 Task: Enable the option "Use YUVP renderer".
Action: Mouse moved to (108, 12)
Screenshot: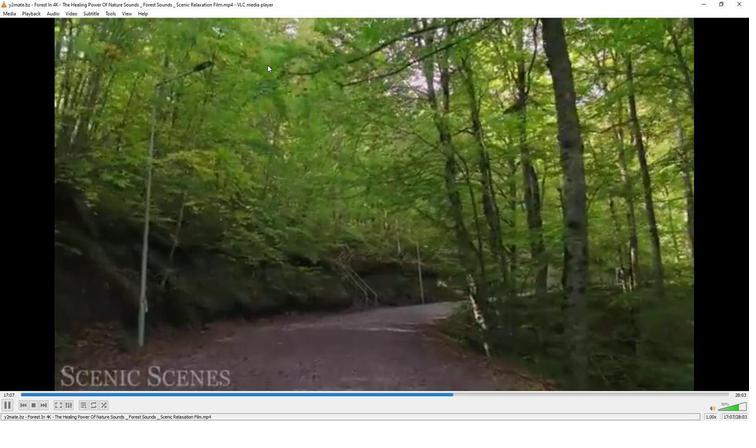 
Action: Mouse pressed left at (108, 12)
Screenshot: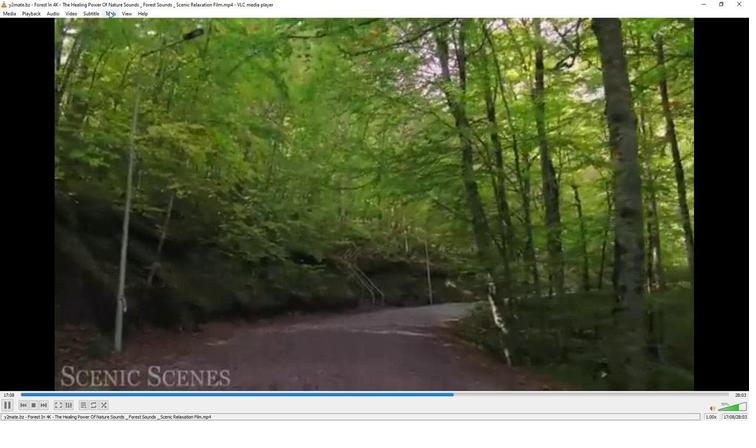 
Action: Mouse moved to (135, 107)
Screenshot: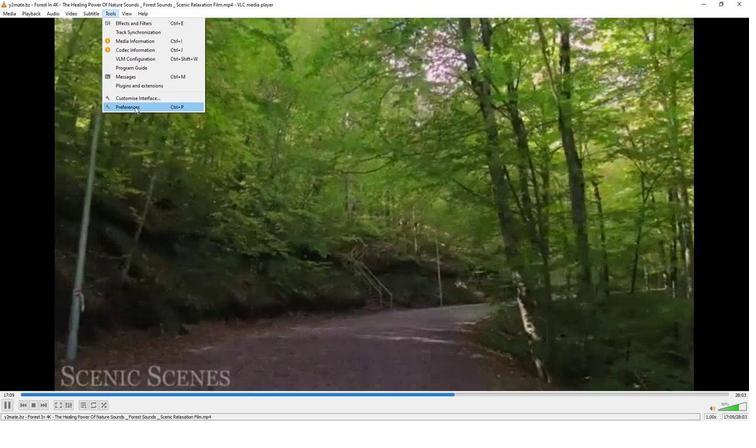 
Action: Mouse pressed left at (135, 107)
Screenshot: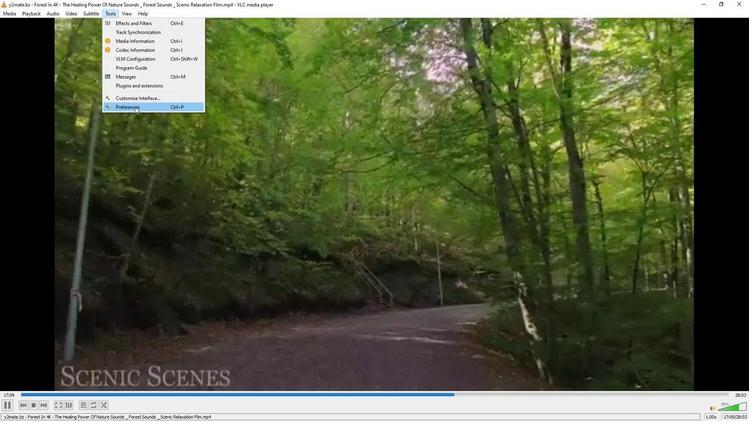 
Action: Mouse moved to (250, 343)
Screenshot: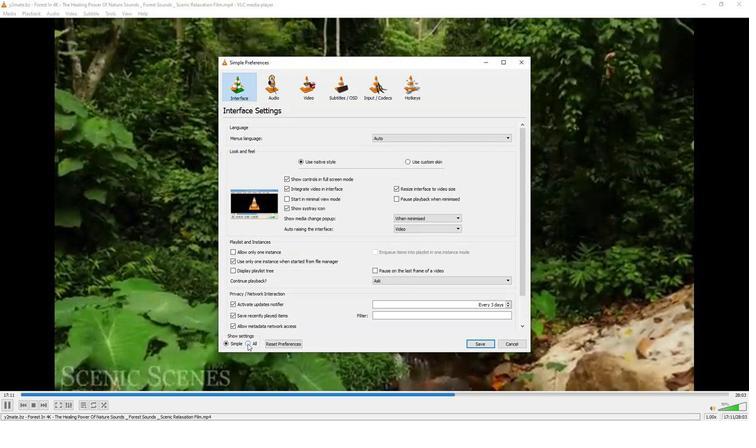 
Action: Mouse pressed left at (250, 343)
Screenshot: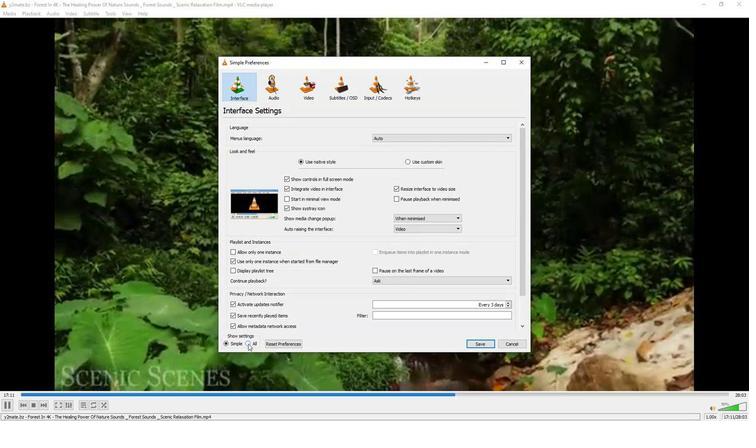 
Action: Mouse moved to (257, 230)
Screenshot: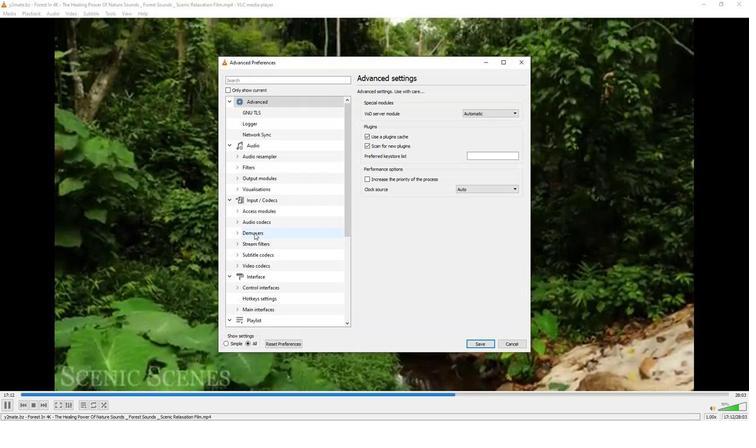 
Action: Mouse scrolled (257, 230) with delta (0, 0)
Screenshot: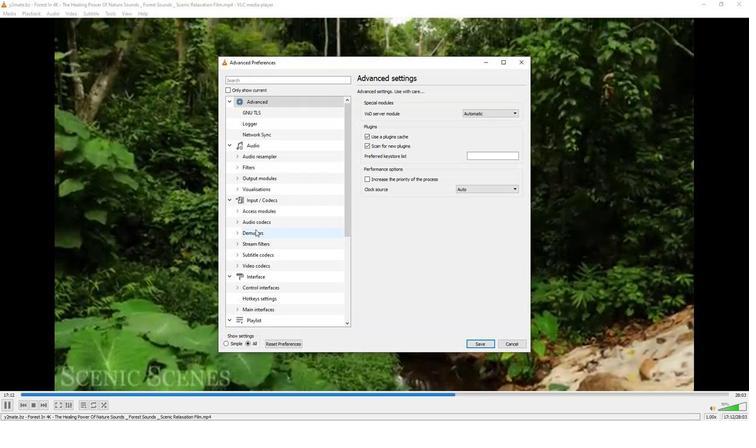 
Action: Mouse moved to (258, 230)
Screenshot: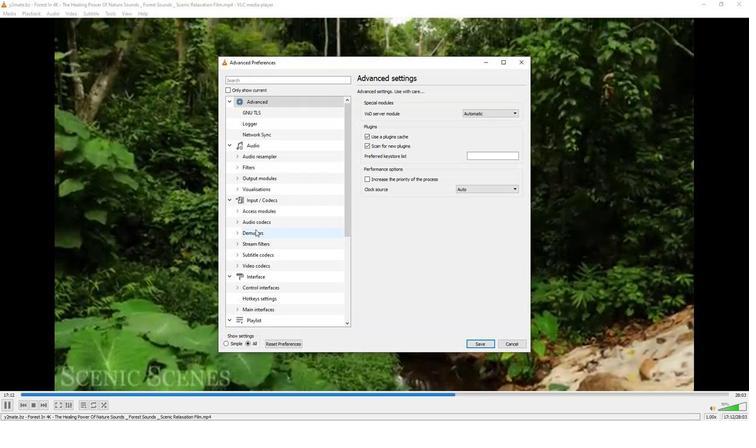 
Action: Mouse scrolled (258, 229) with delta (0, 0)
Screenshot: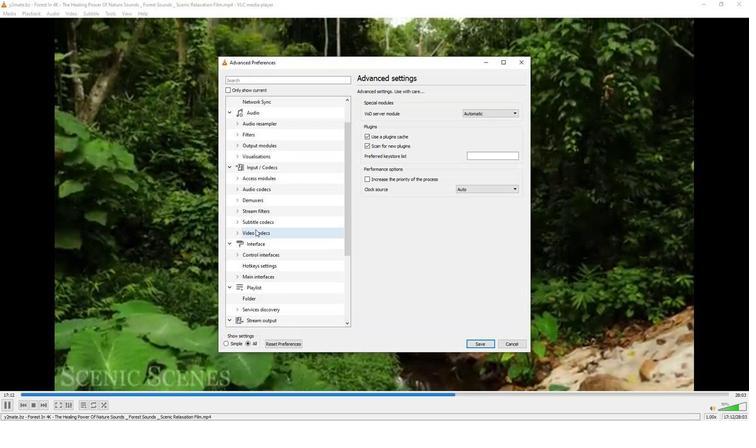 
Action: Mouse scrolled (258, 229) with delta (0, 0)
Screenshot: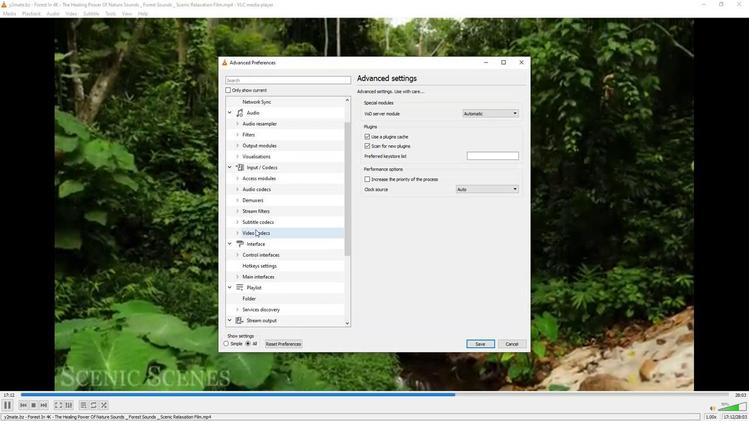 
Action: Mouse scrolled (258, 229) with delta (0, 0)
Screenshot: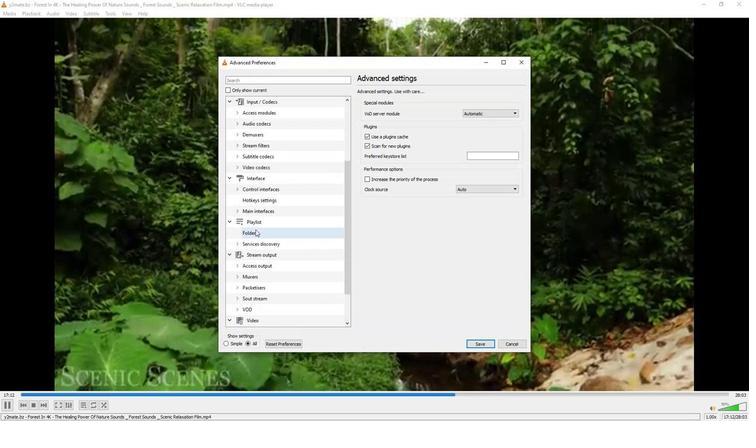 
Action: Mouse scrolled (258, 229) with delta (0, 0)
Screenshot: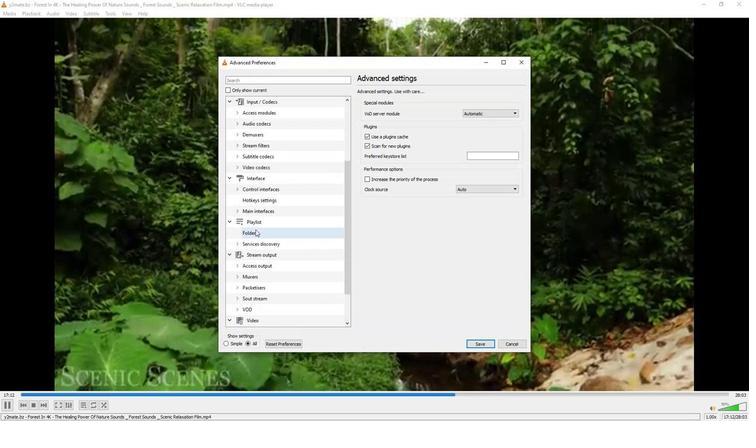 
Action: Mouse scrolled (258, 229) with delta (0, 0)
Screenshot: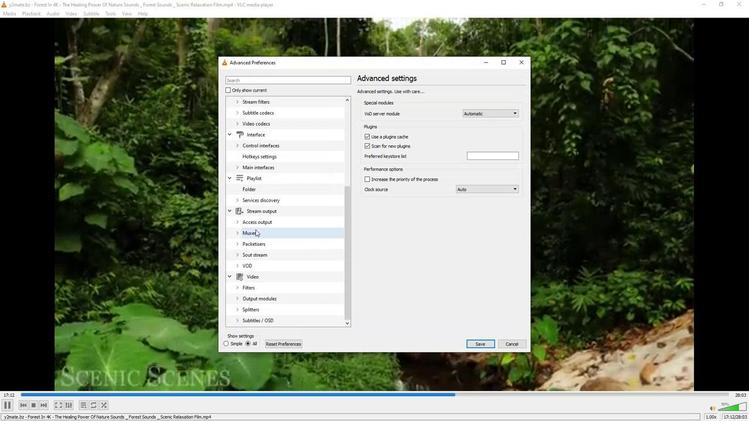 
Action: Mouse scrolled (258, 229) with delta (0, 0)
Screenshot: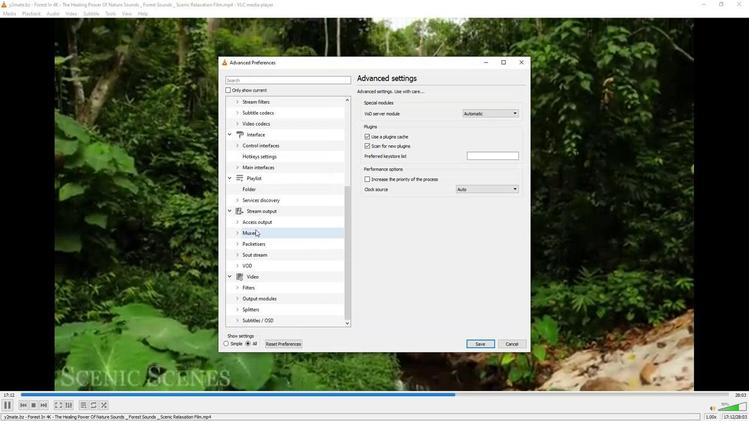 
Action: Mouse moved to (258, 229)
Screenshot: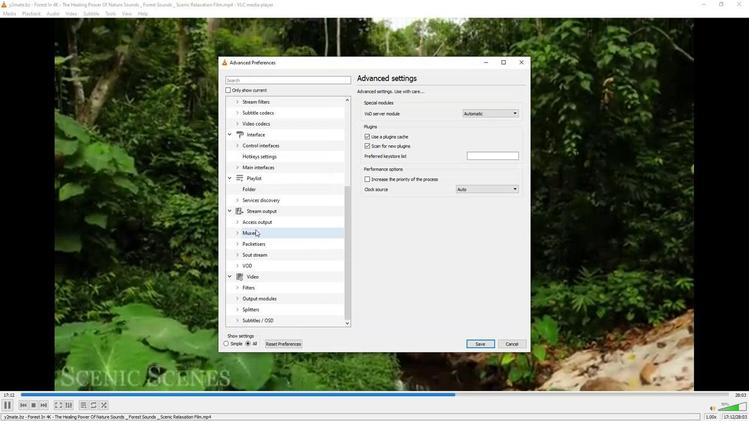 
Action: Mouse scrolled (258, 229) with delta (0, 0)
Screenshot: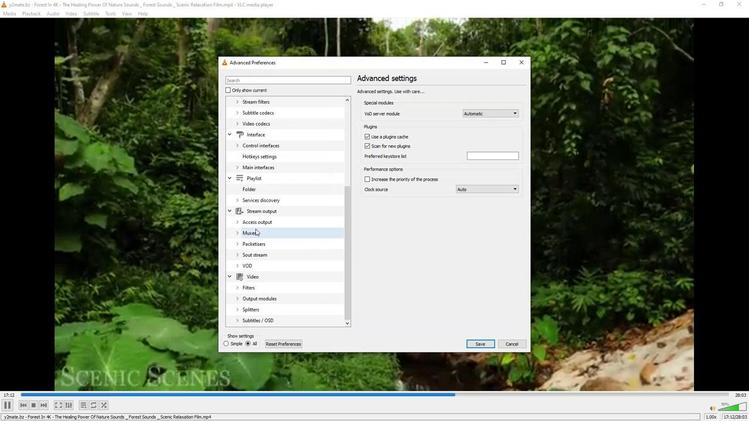 
Action: Mouse moved to (258, 228)
Screenshot: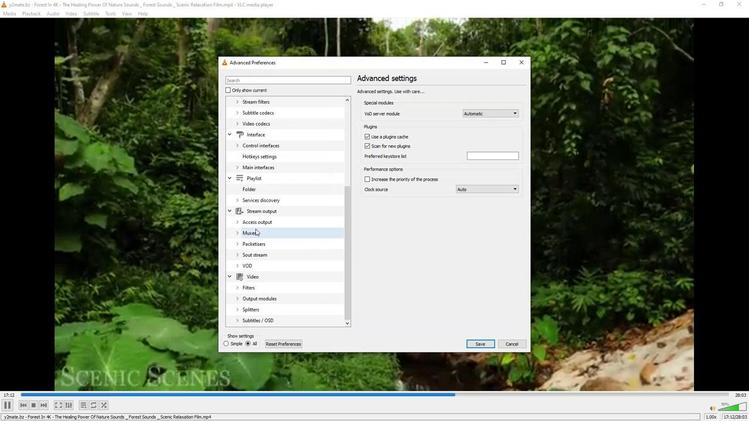
Action: Mouse scrolled (258, 227) with delta (0, 0)
Screenshot: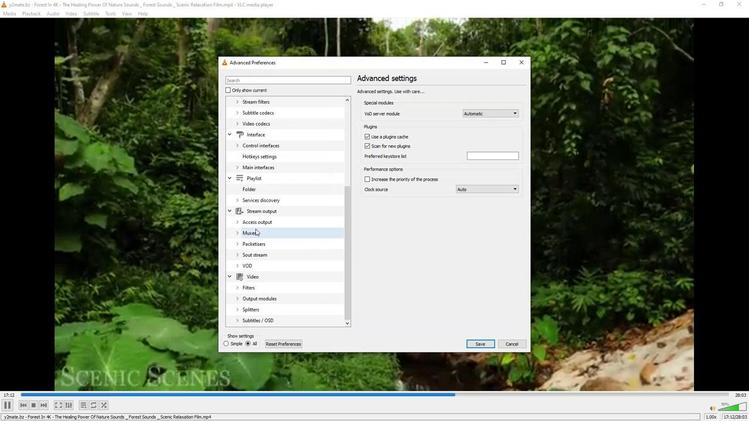 
Action: Mouse moved to (237, 320)
Screenshot: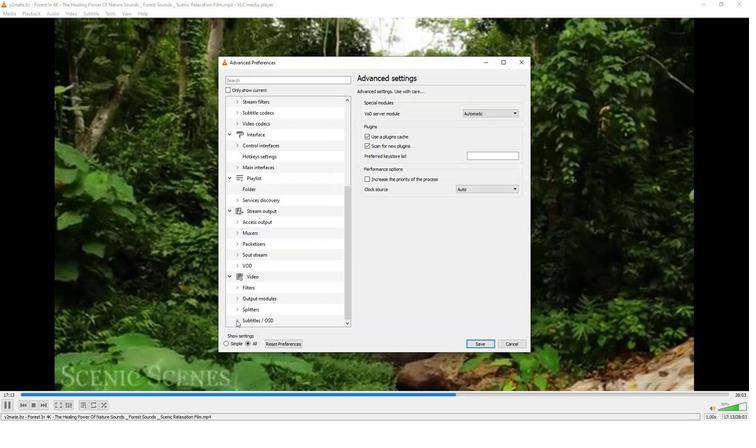 
Action: Mouse pressed left at (237, 320)
Screenshot: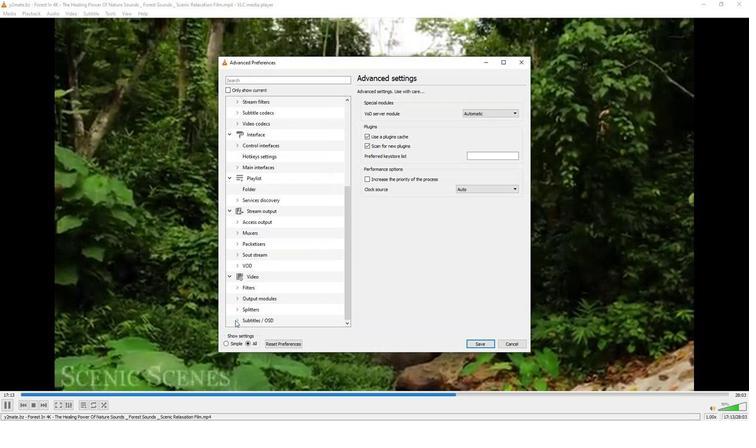 
Action: Mouse moved to (251, 280)
Screenshot: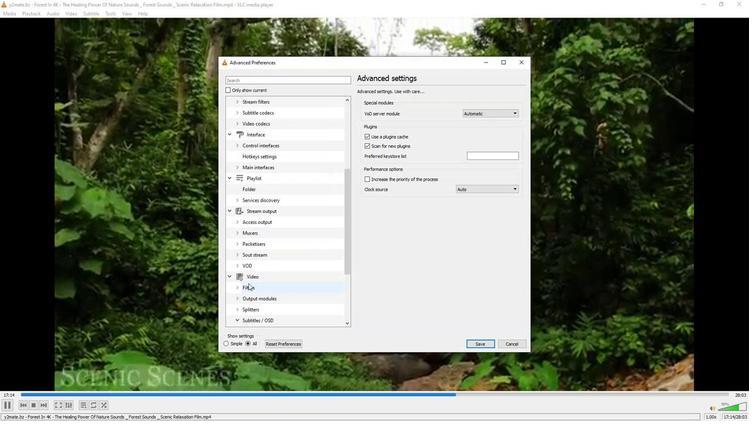 
Action: Mouse scrolled (251, 280) with delta (0, 0)
Screenshot: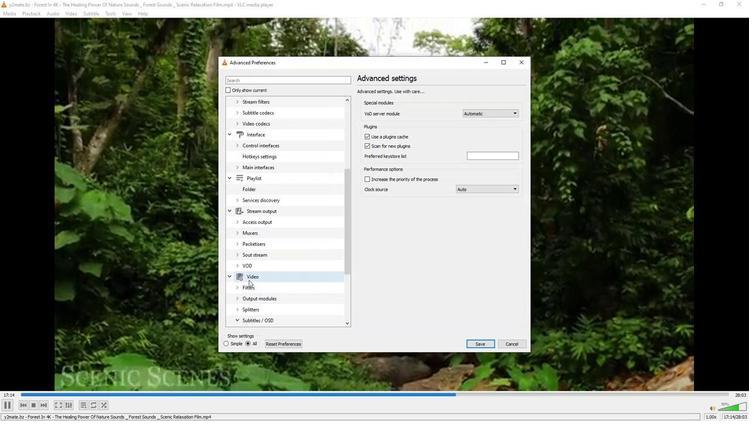 
Action: Mouse scrolled (251, 280) with delta (0, 0)
Screenshot: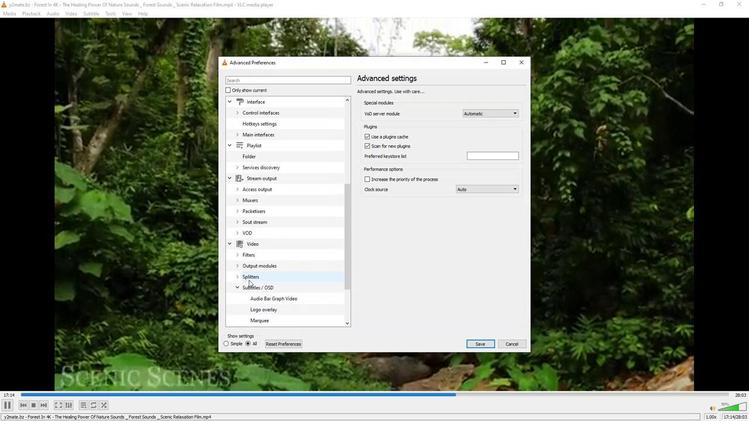 
Action: Mouse scrolled (251, 280) with delta (0, 0)
Screenshot: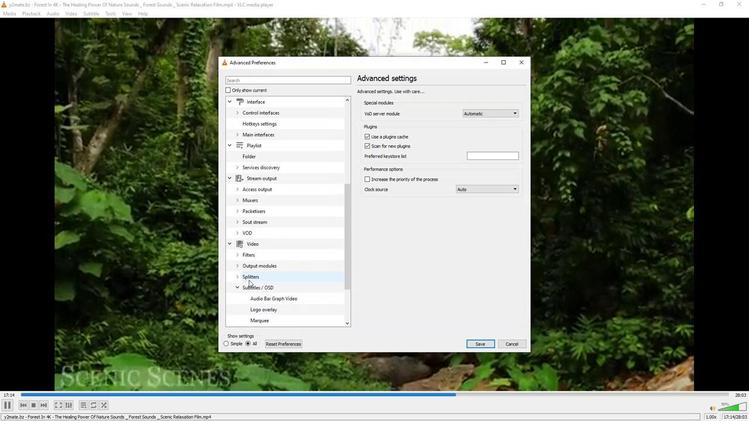 
Action: Mouse scrolled (251, 280) with delta (0, 0)
Screenshot: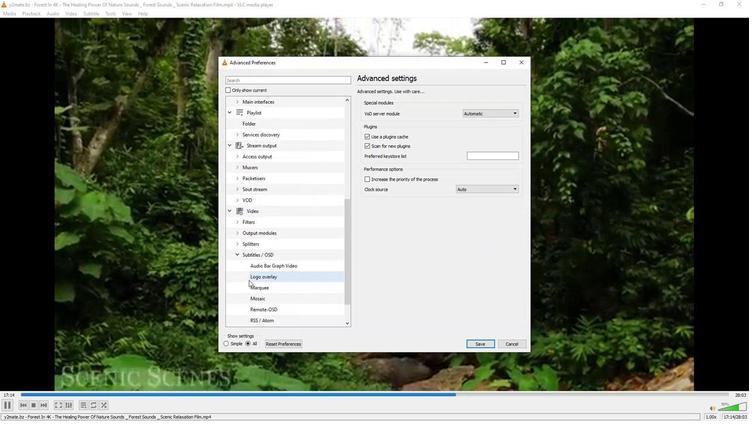 
Action: Mouse scrolled (251, 280) with delta (0, 0)
Screenshot: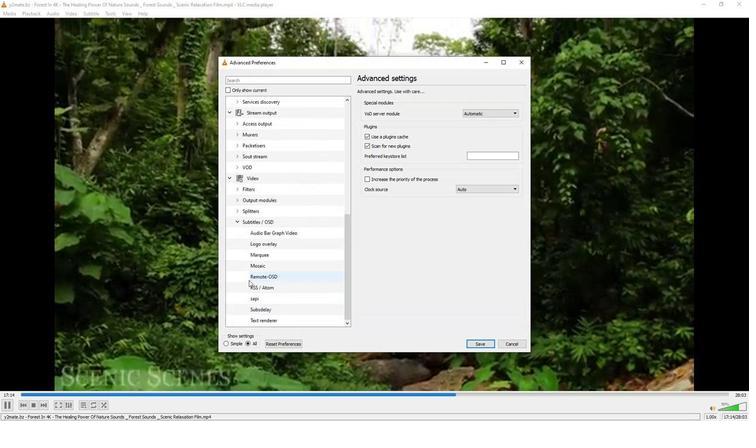 
Action: Mouse scrolled (251, 280) with delta (0, 0)
Screenshot: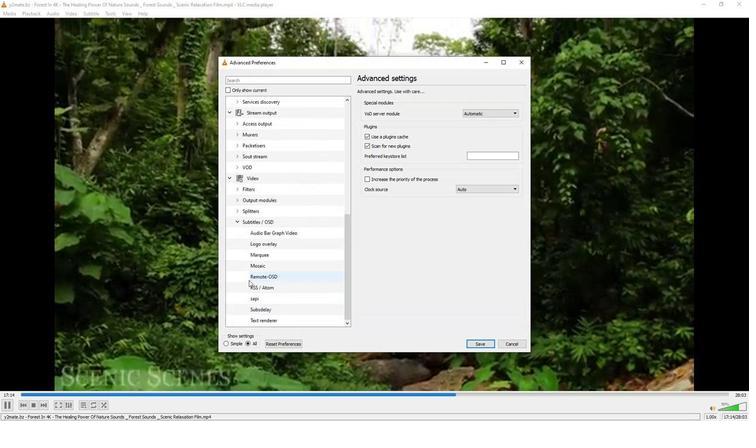 
Action: Mouse scrolled (251, 280) with delta (0, 0)
Screenshot: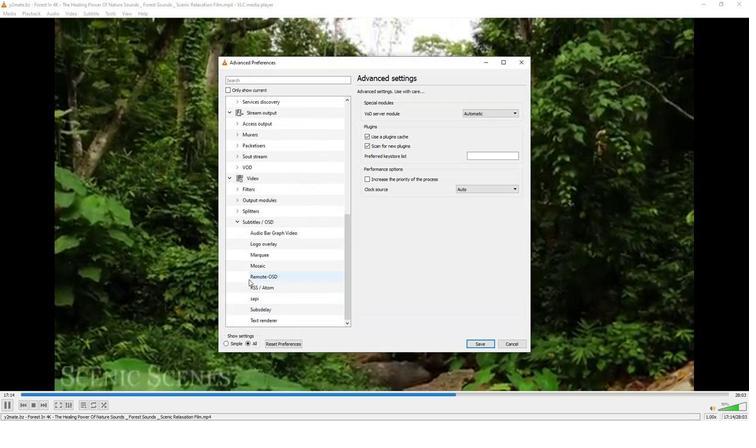 
Action: Mouse moved to (251, 279)
Screenshot: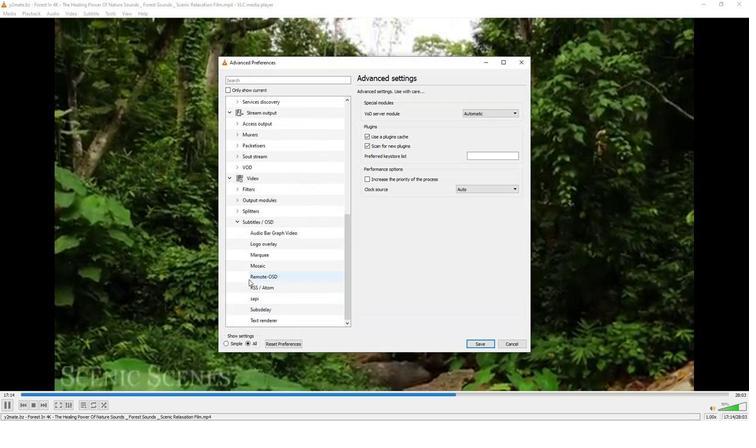 
Action: Mouse scrolled (251, 278) with delta (0, 0)
Screenshot: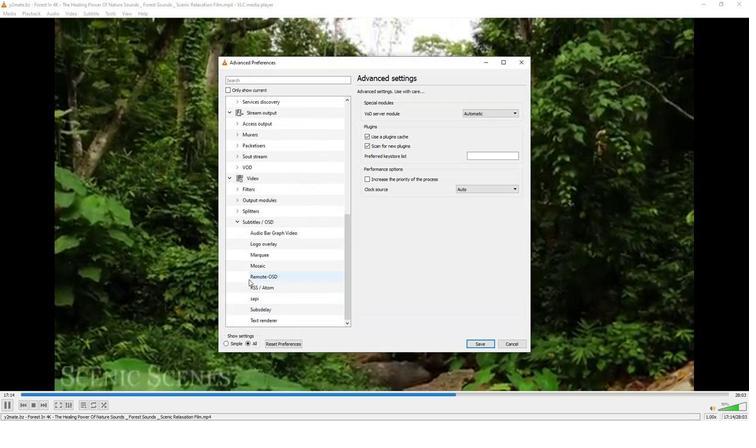 
Action: Mouse moved to (250, 274)
Screenshot: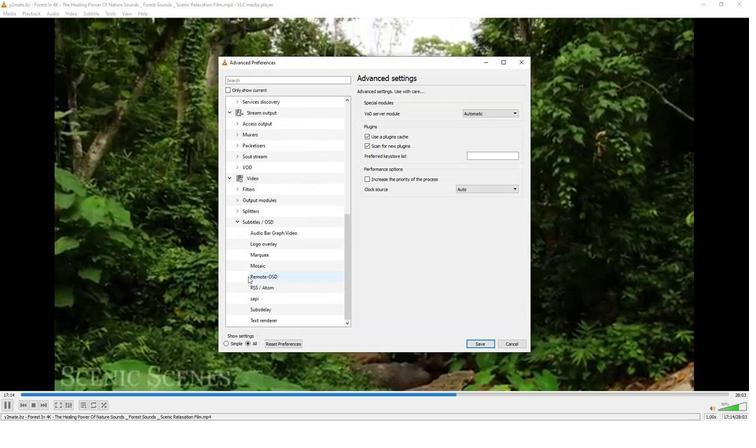 
Action: Mouse scrolled (250, 274) with delta (0, 0)
Screenshot: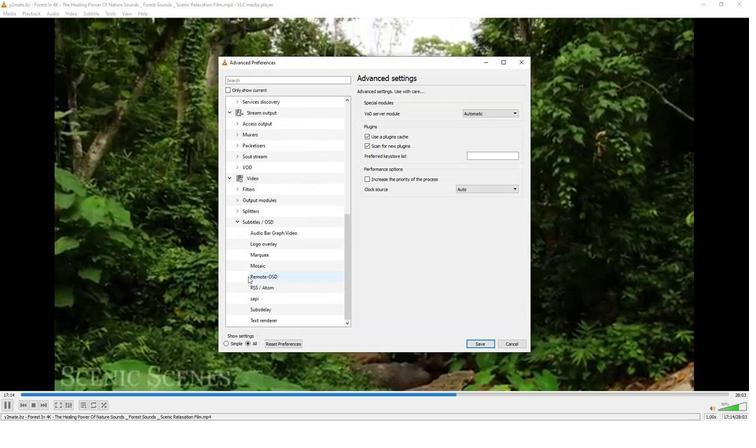 
Action: Mouse moved to (261, 320)
Screenshot: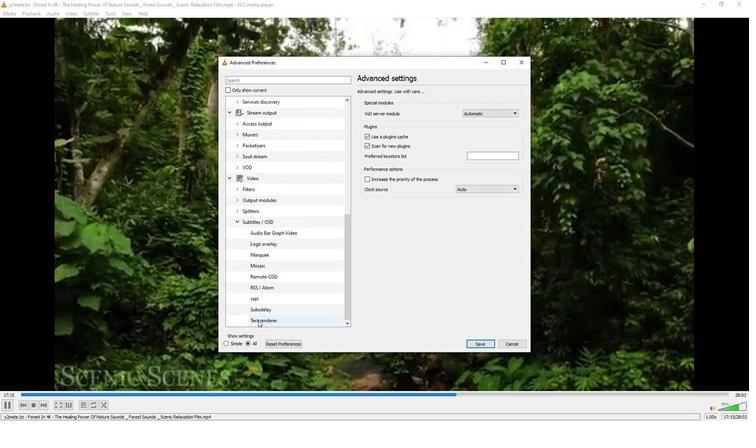 
Action: Mouse pressed left at (261, 320)
Screenshot: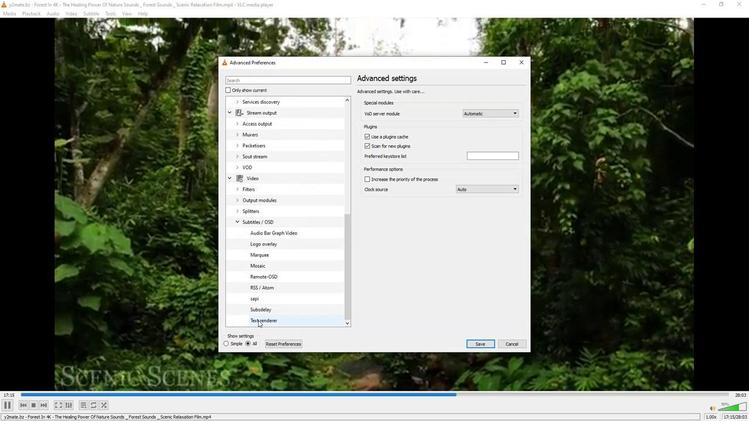 
Action: Mouse moved to (368, 273)
Screenshot: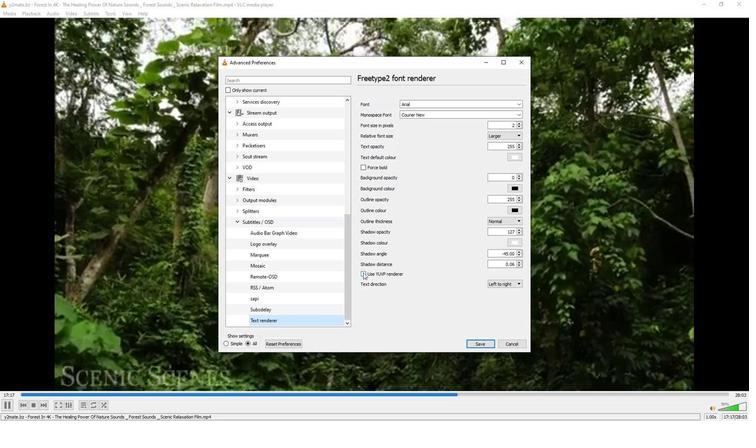 
Action: Mouse pressed left at (368, 273)
Screenshot: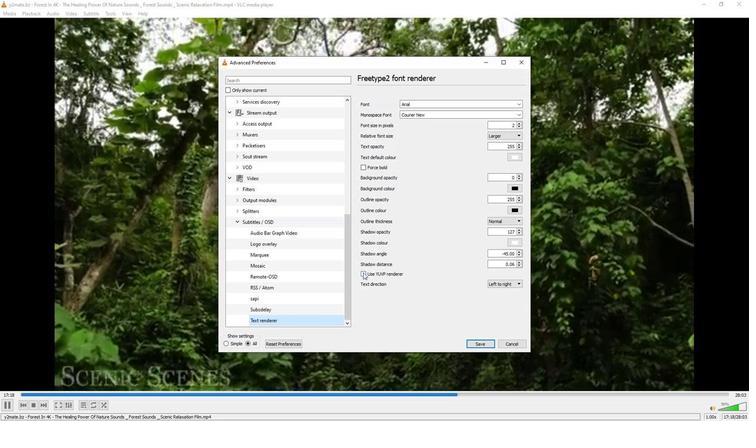 
Action: Mouse moved to (381, 290)
Screenshot: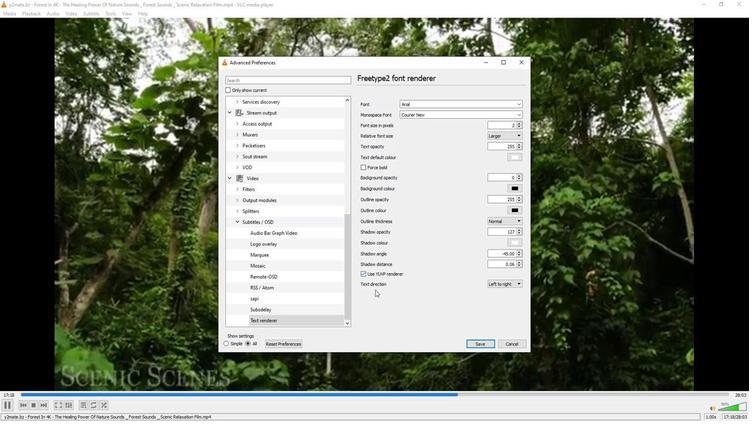 
